 Task: Add an action where "Add follower is Current user" in Customer not responding.
Action: Mouse moved to (114, 438)
Screenshot: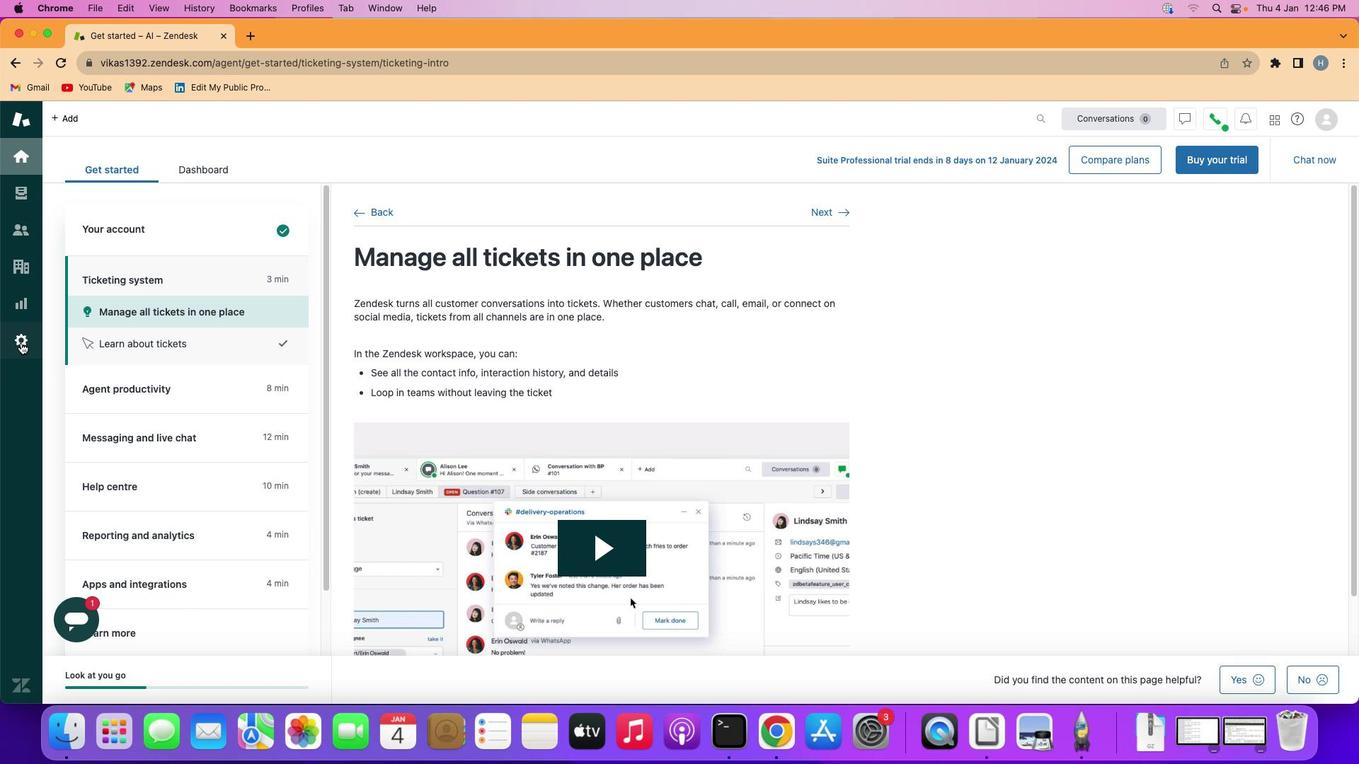 
Action: Mouse pressed left at (114, 438)
Screenshot: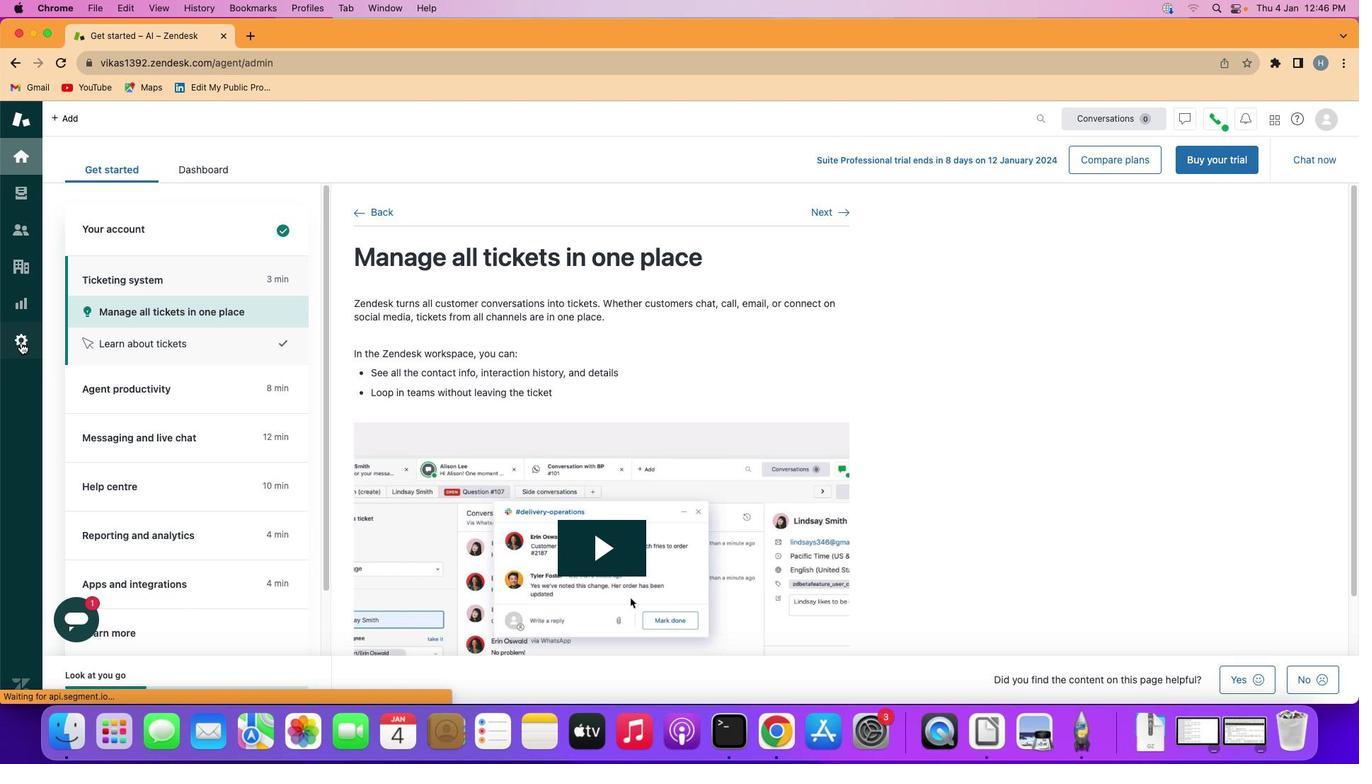 
Action: Mouse moved to (320, 499)
Screenshot: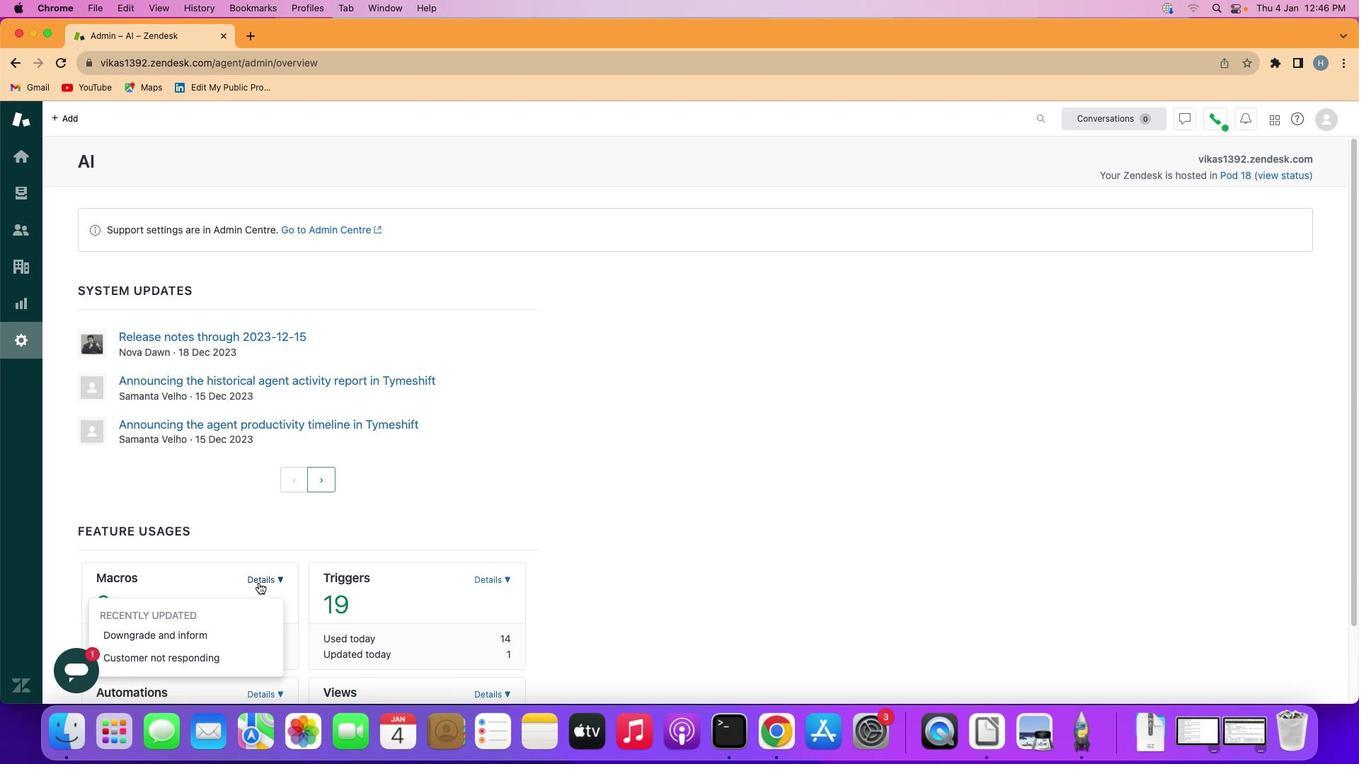 
Action: Mouse pressed left at (320, 499)
Screenshot: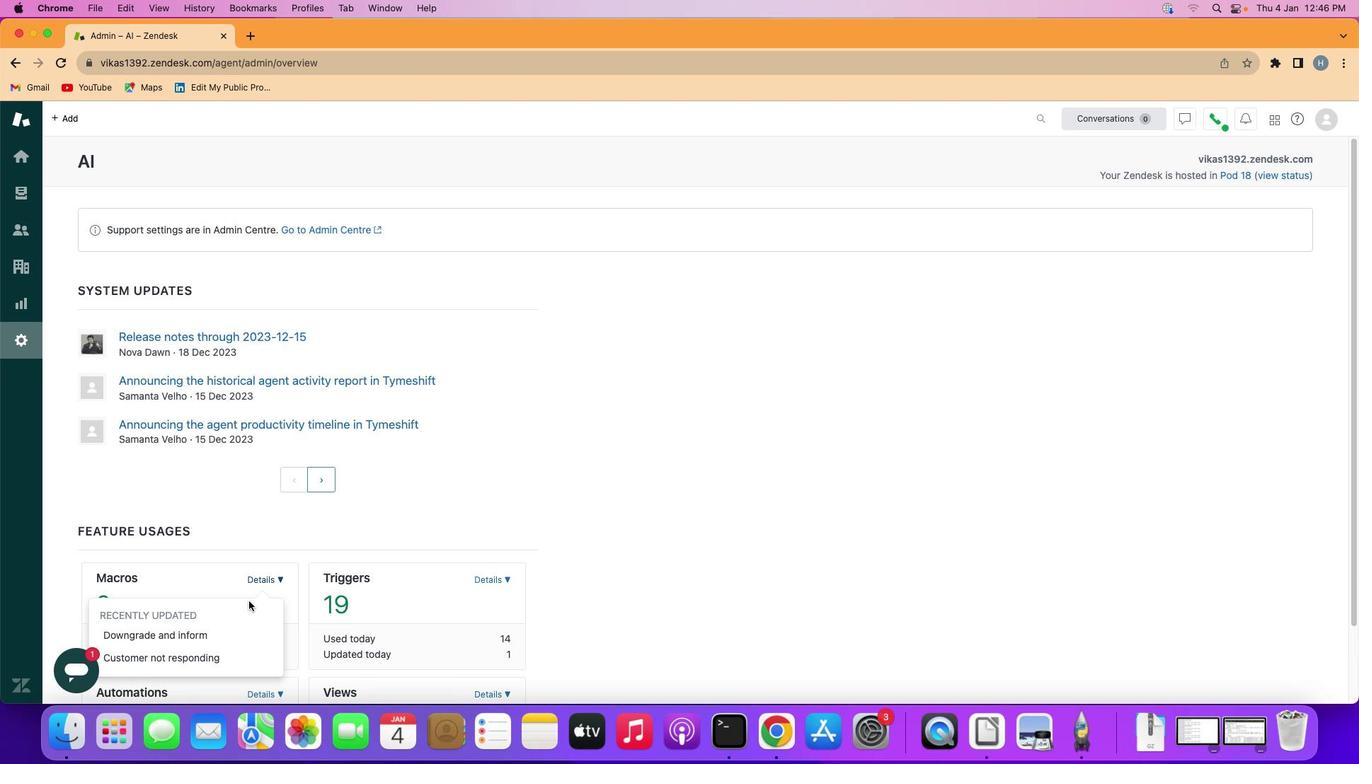 
Action: Mouse moved to (278, 519)
Screenshot: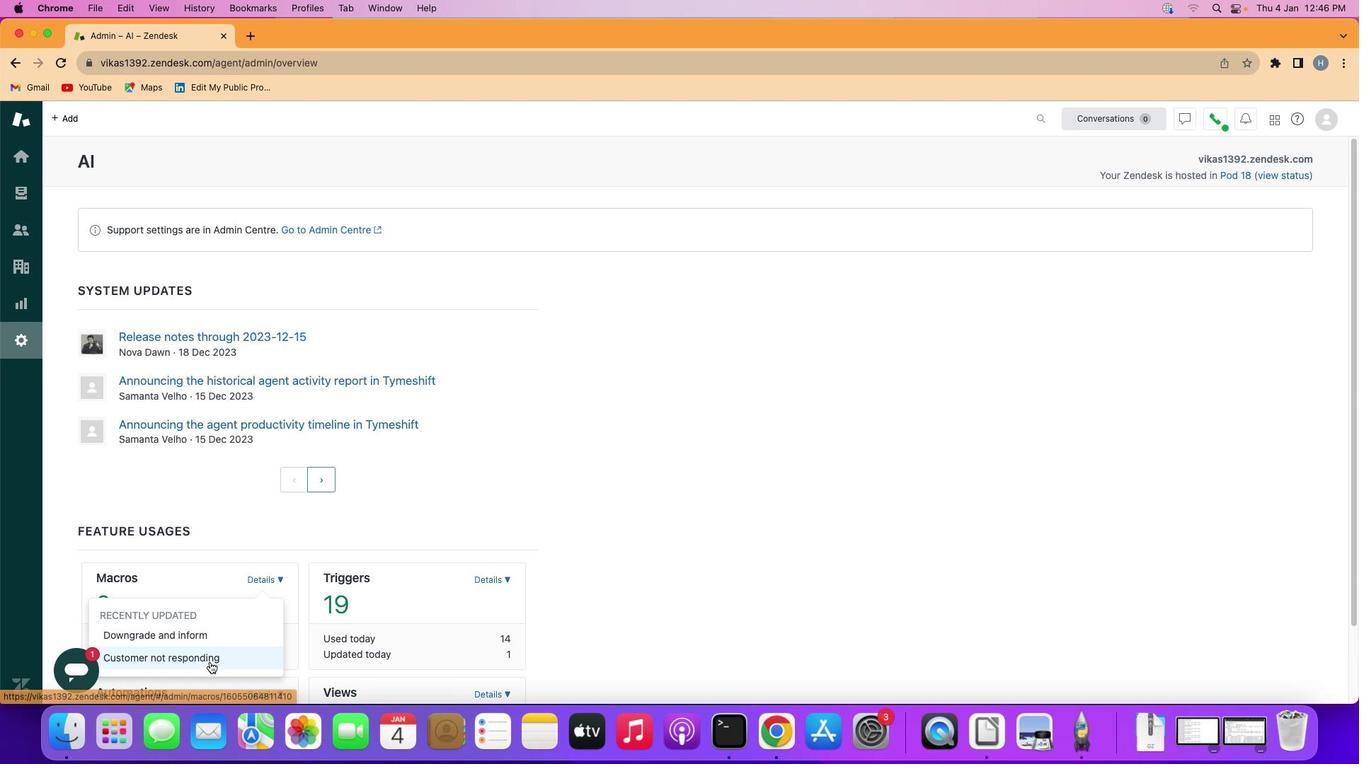 
Action: Mouse pressed left at (278, 519)
Screenshot: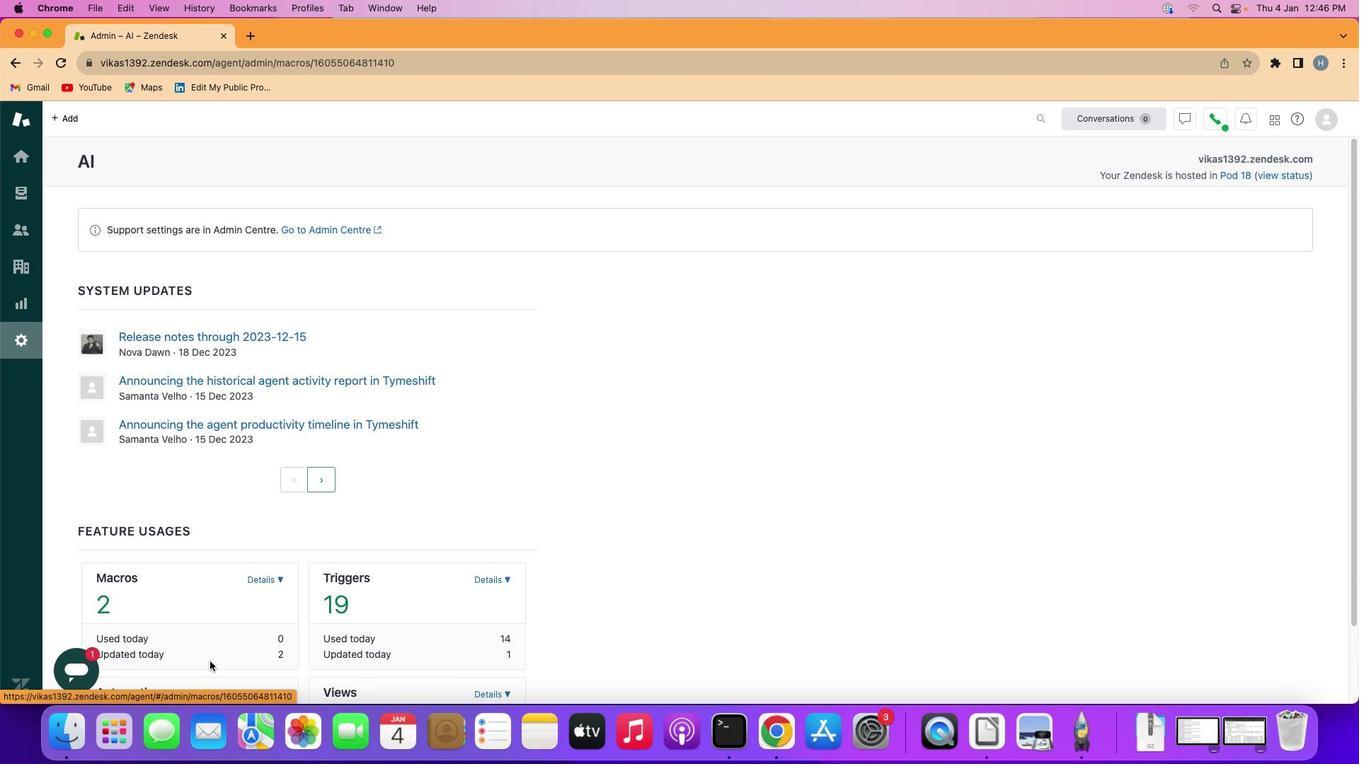 
Action: Mouse moved to (295, 483)
Screenshot: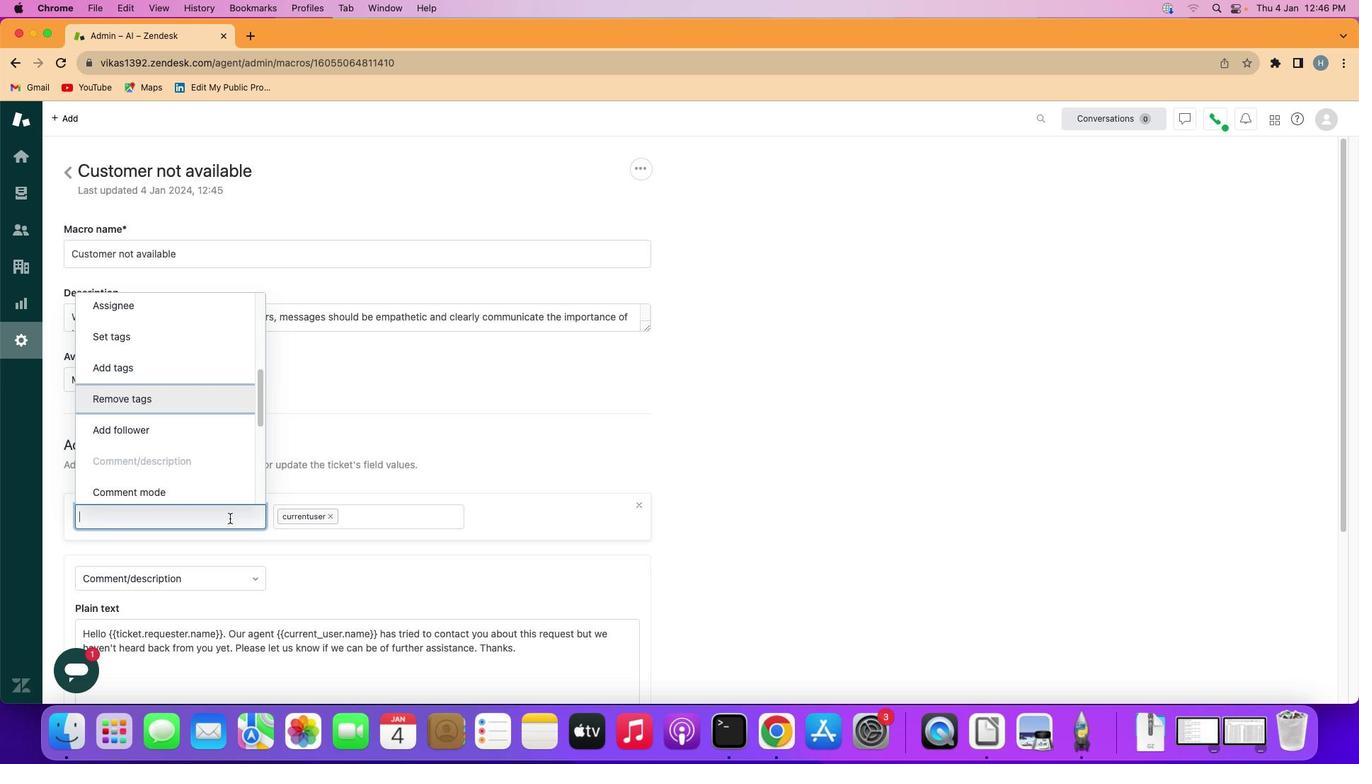 
Action: Mouse pressed left at (295, 483)
Screenshot: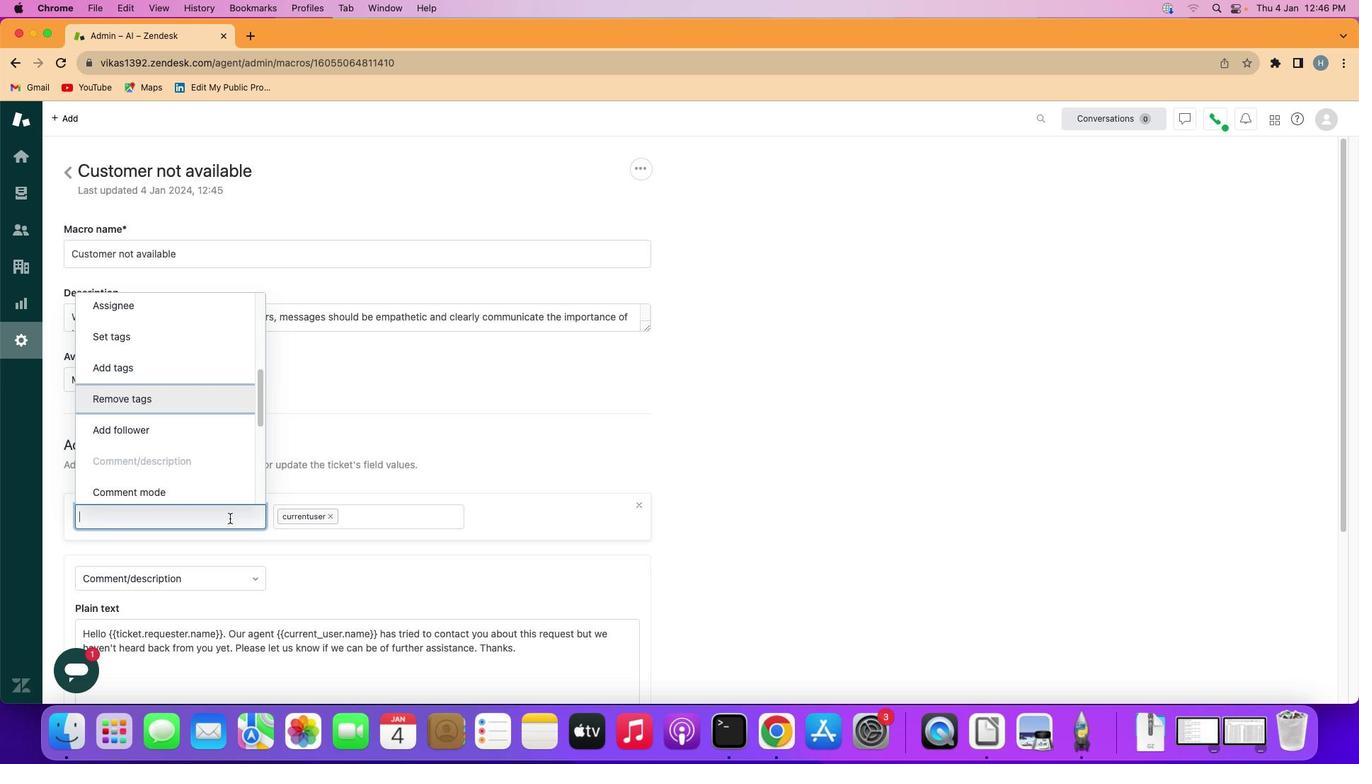 
Action: Mouse moved to (270, 460)
Screenshot: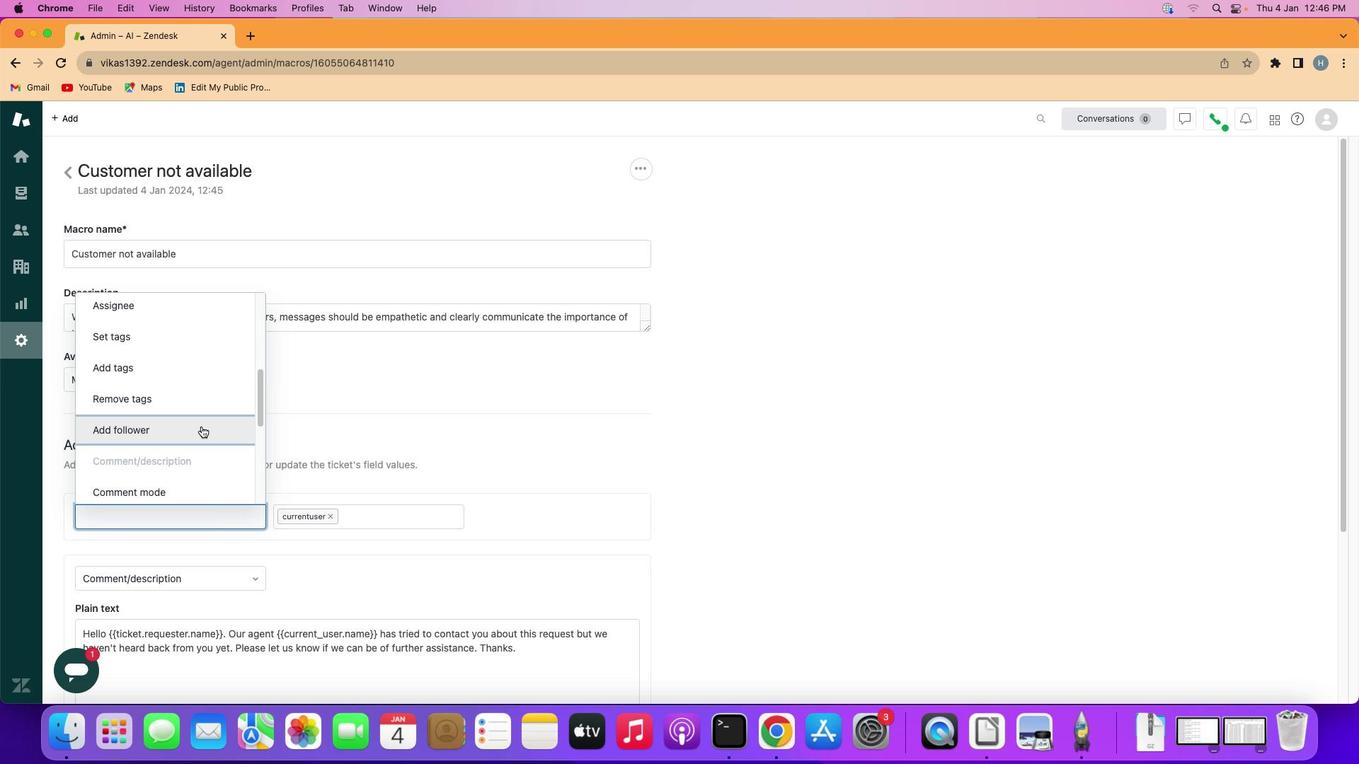 
Action: Mouse pressed left at (270, 460)
Screenshot: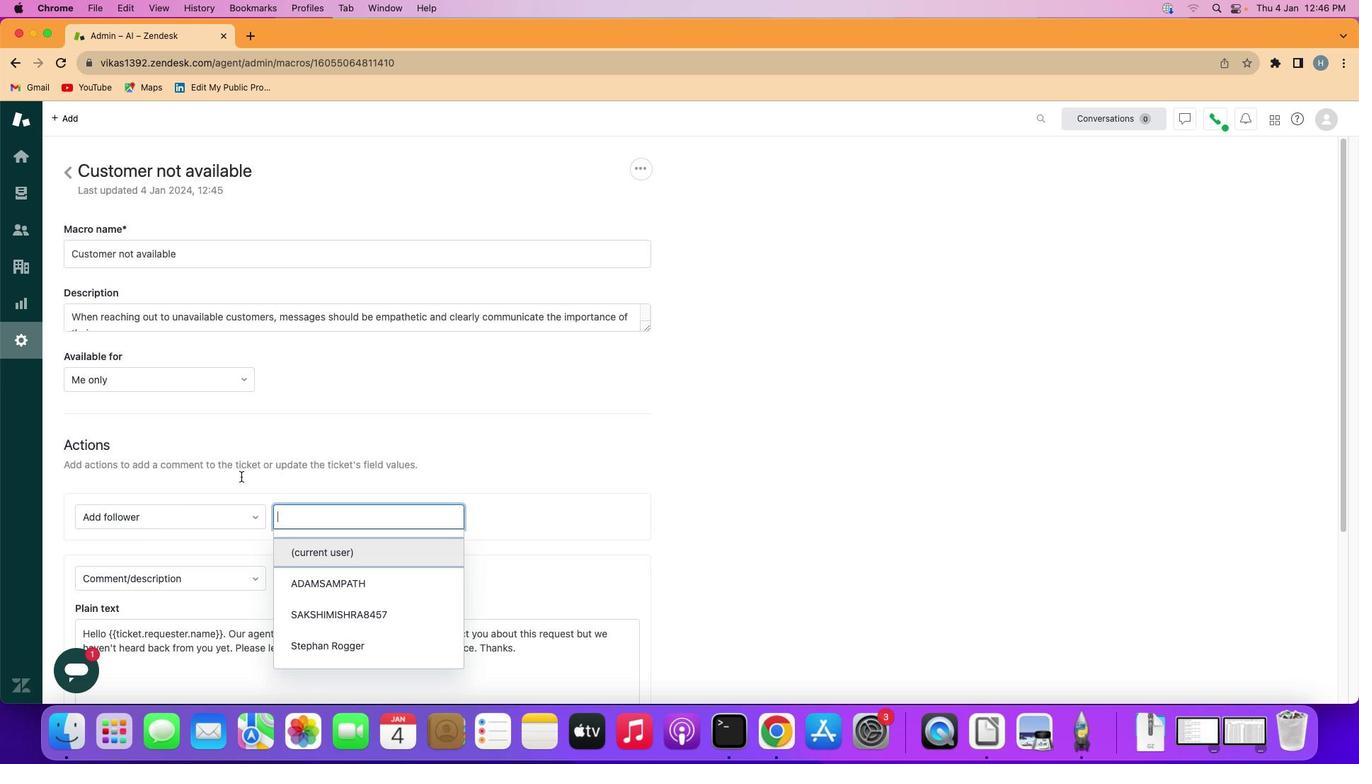 
Action: Mouse moved to (385, 490)
Screenshot: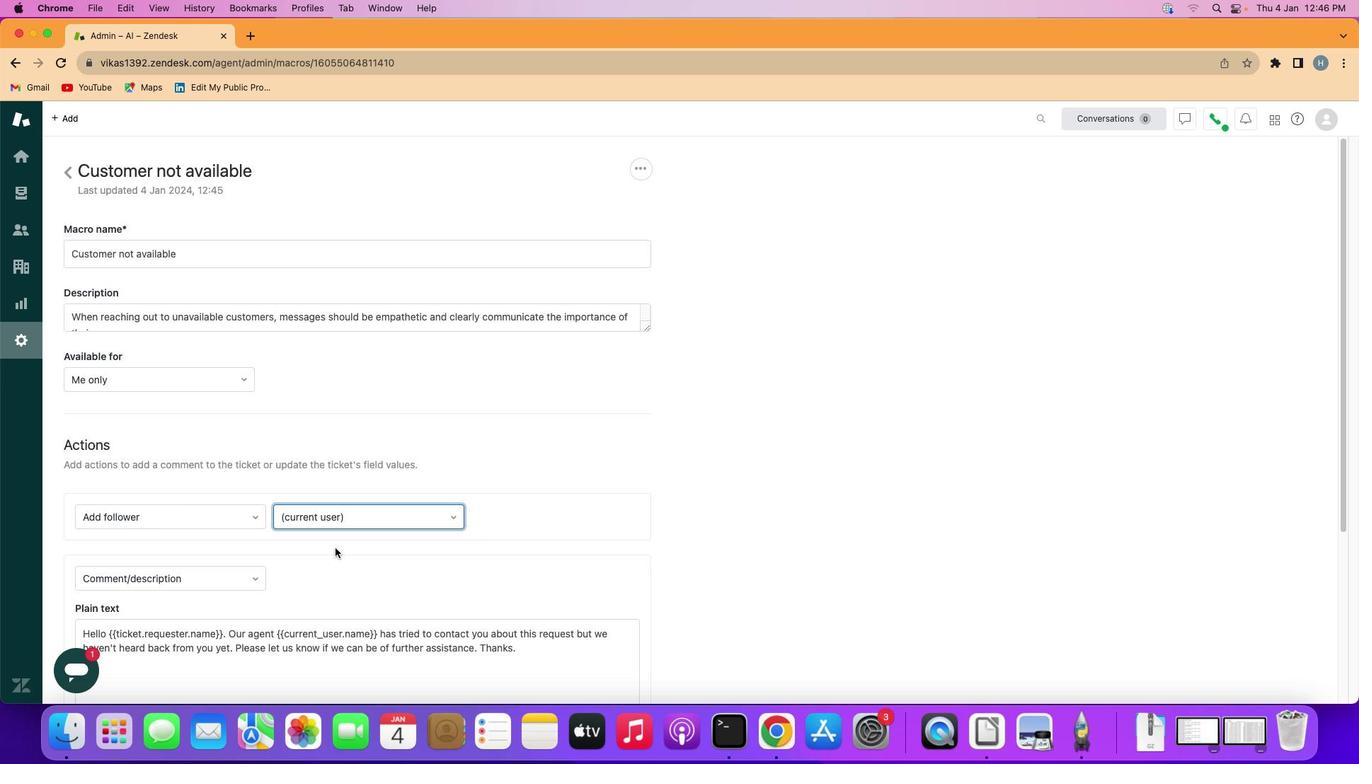 
Action: Mouse pressed left at (385, 490)
Screenshot: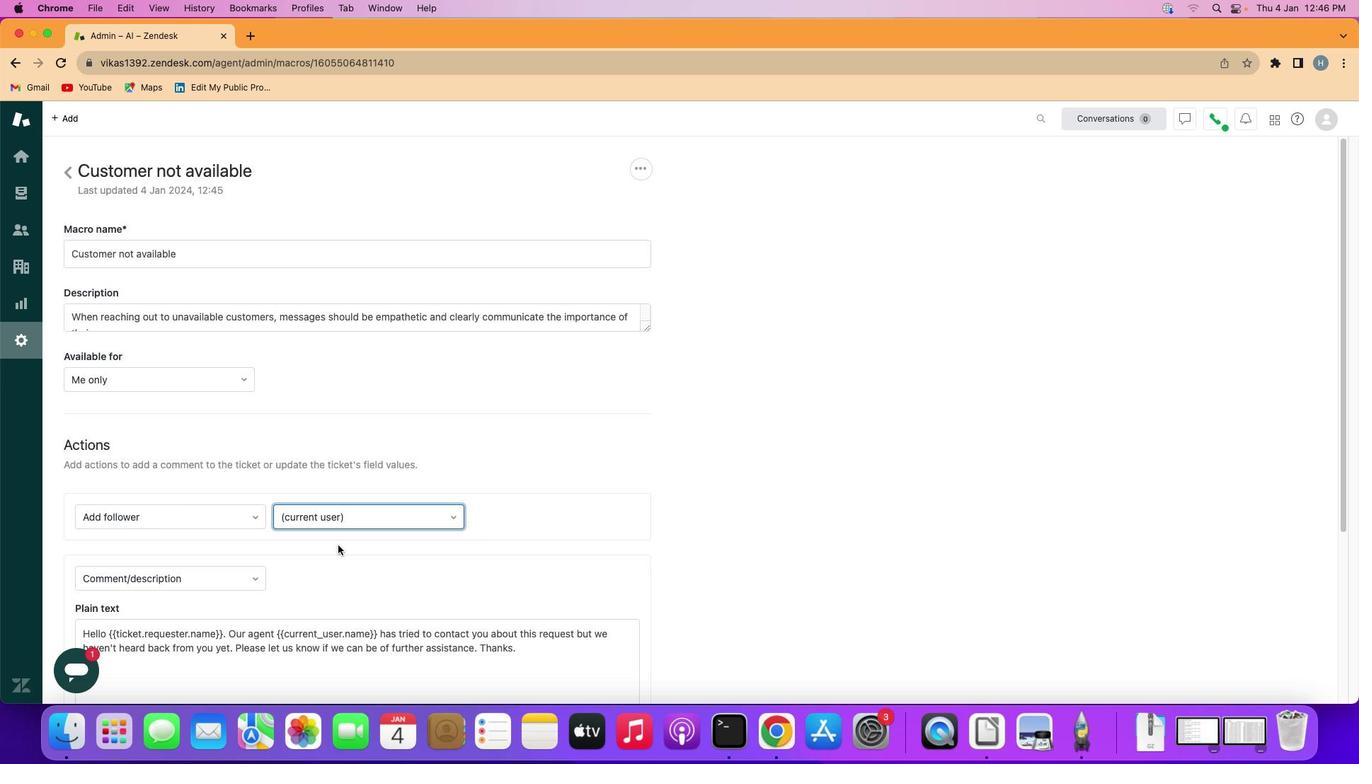 
Action: Mouse moved to (535, 507)
Screenshot: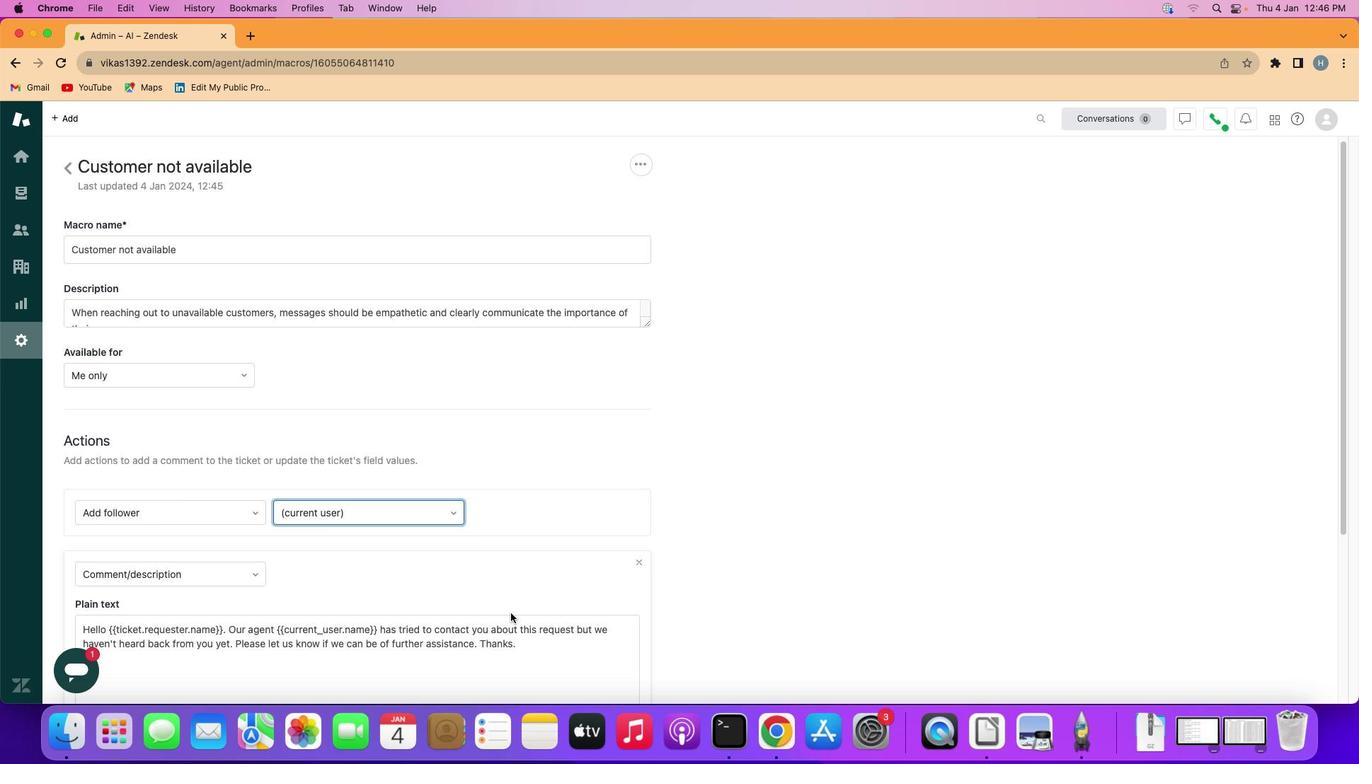 
Action: Mouse scrolled (535, 507) with delta (97, 351)
Screenshot: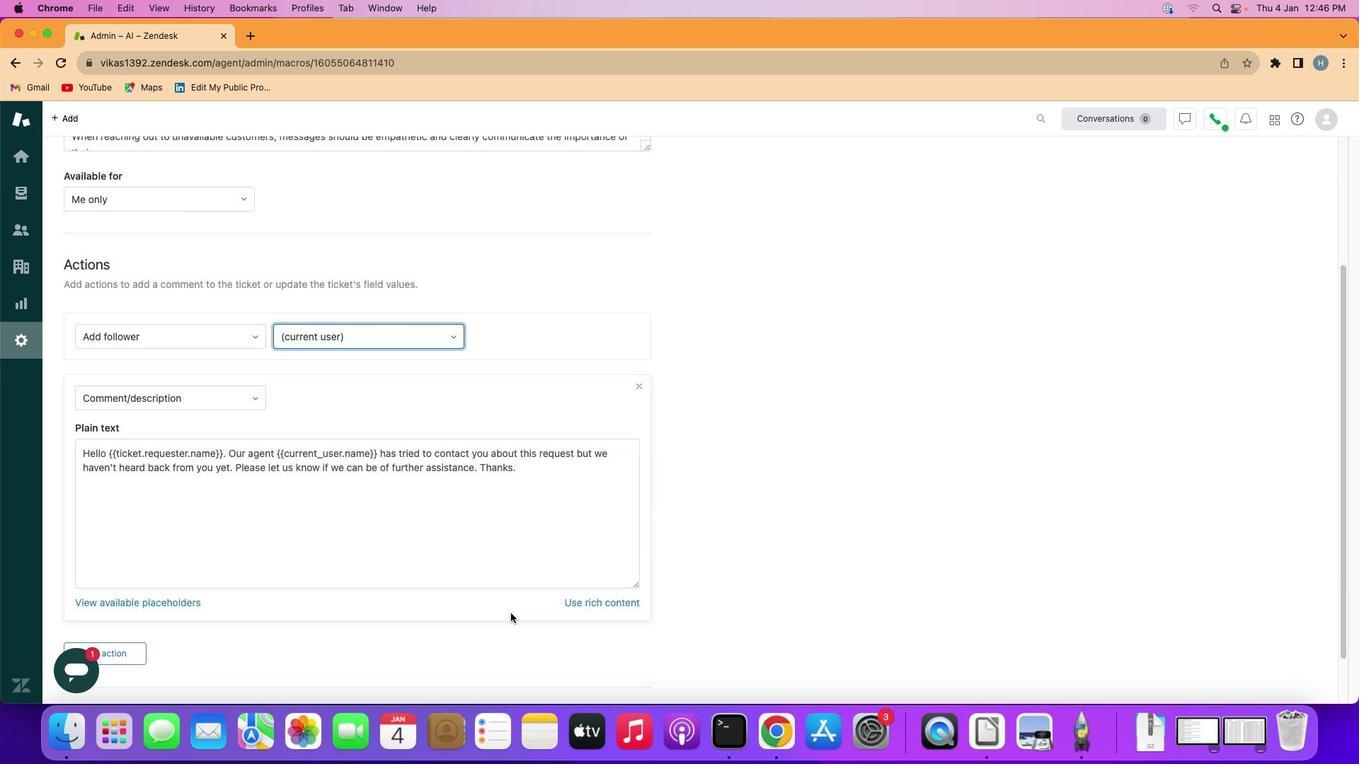 
Action: Mouse scrolled (535, 507) with delta (97, 351)
Screenshot: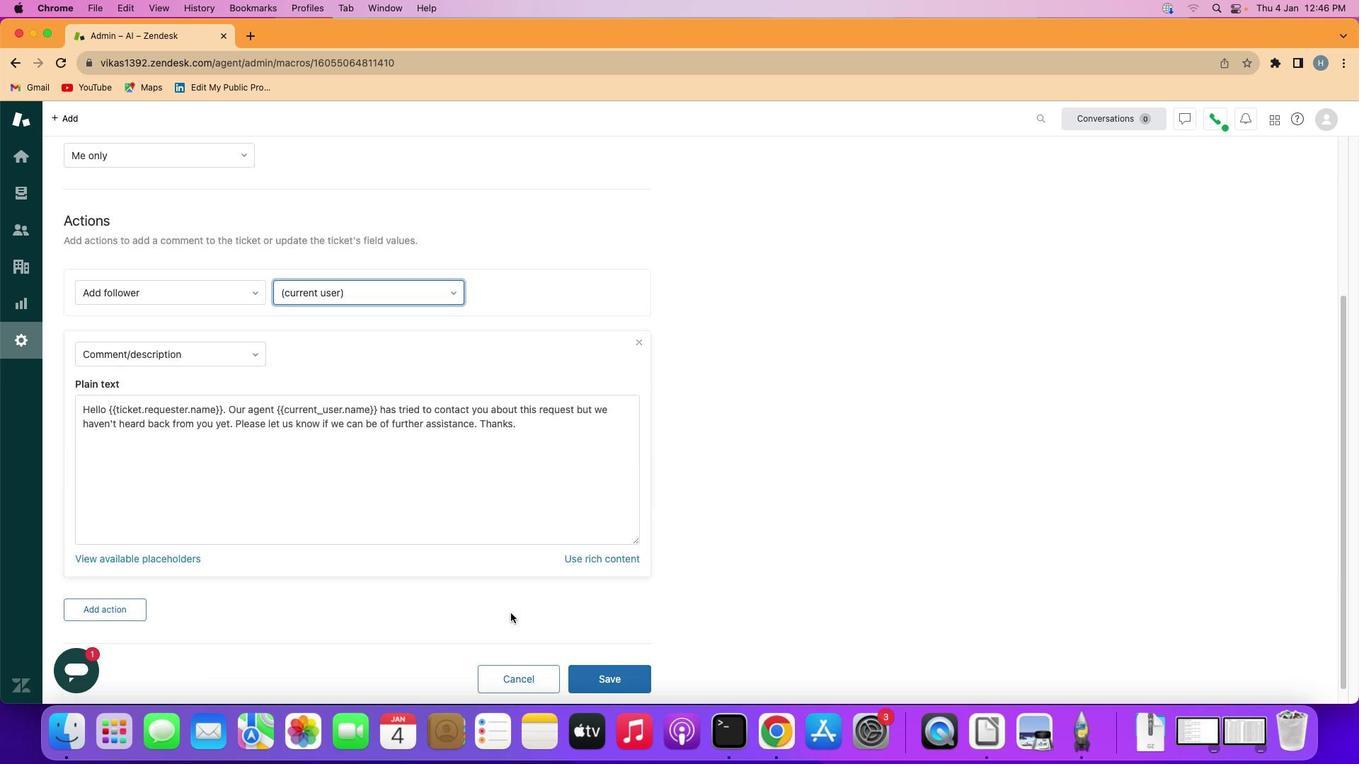 
Action: Mouse scrolled (535, 507) with delta (97, 350)
Screenshot: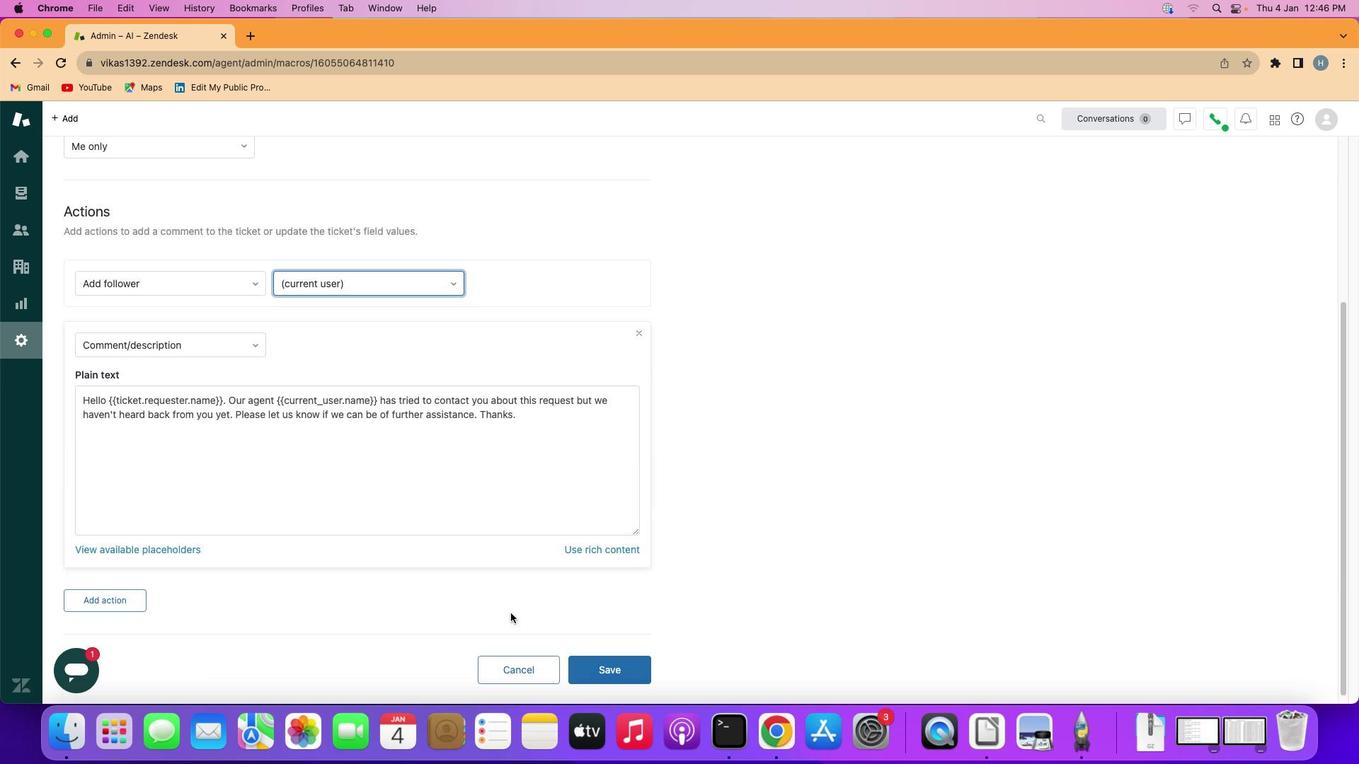 
Action: Mouse scrolled (535, 507) with delta (97, 350)
Screenshot: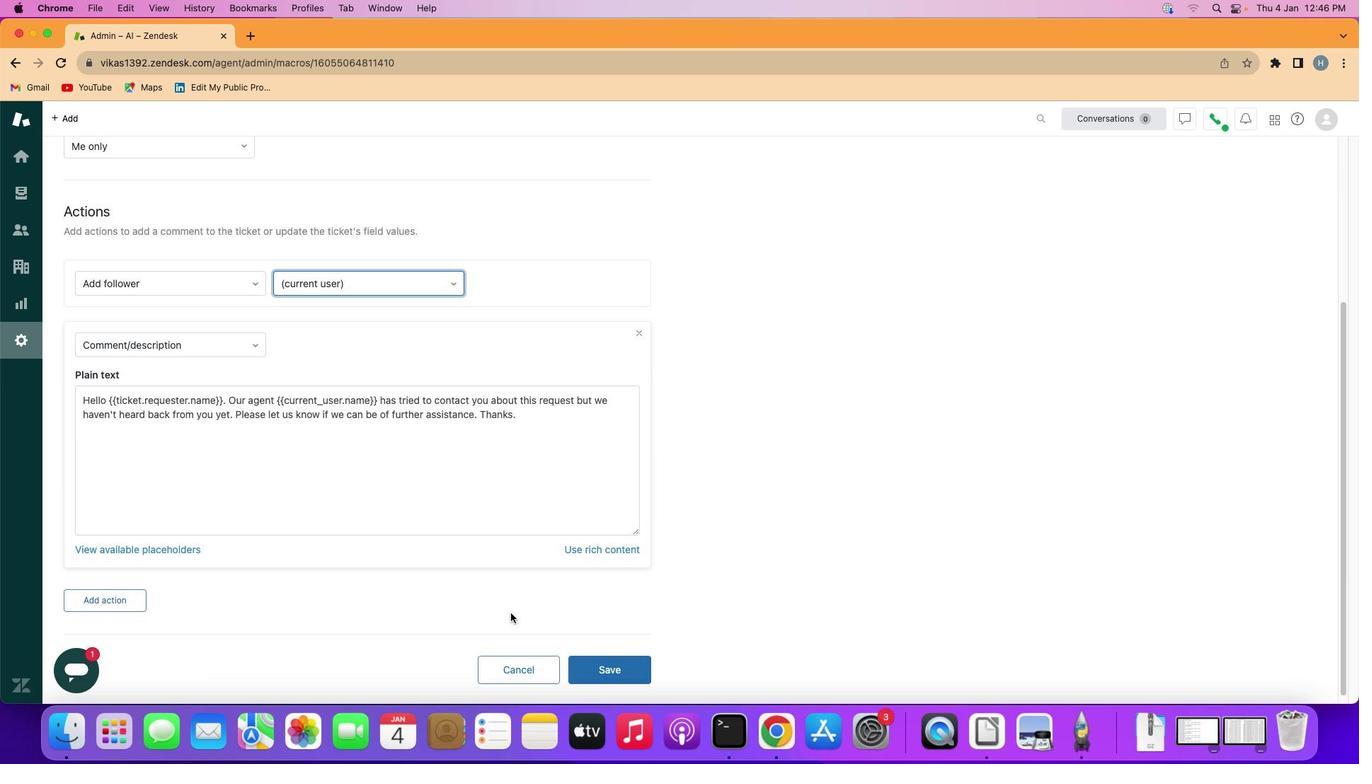 
Action: Mouse scrolled (535, 507) with delta (97, 351)
Screenshot: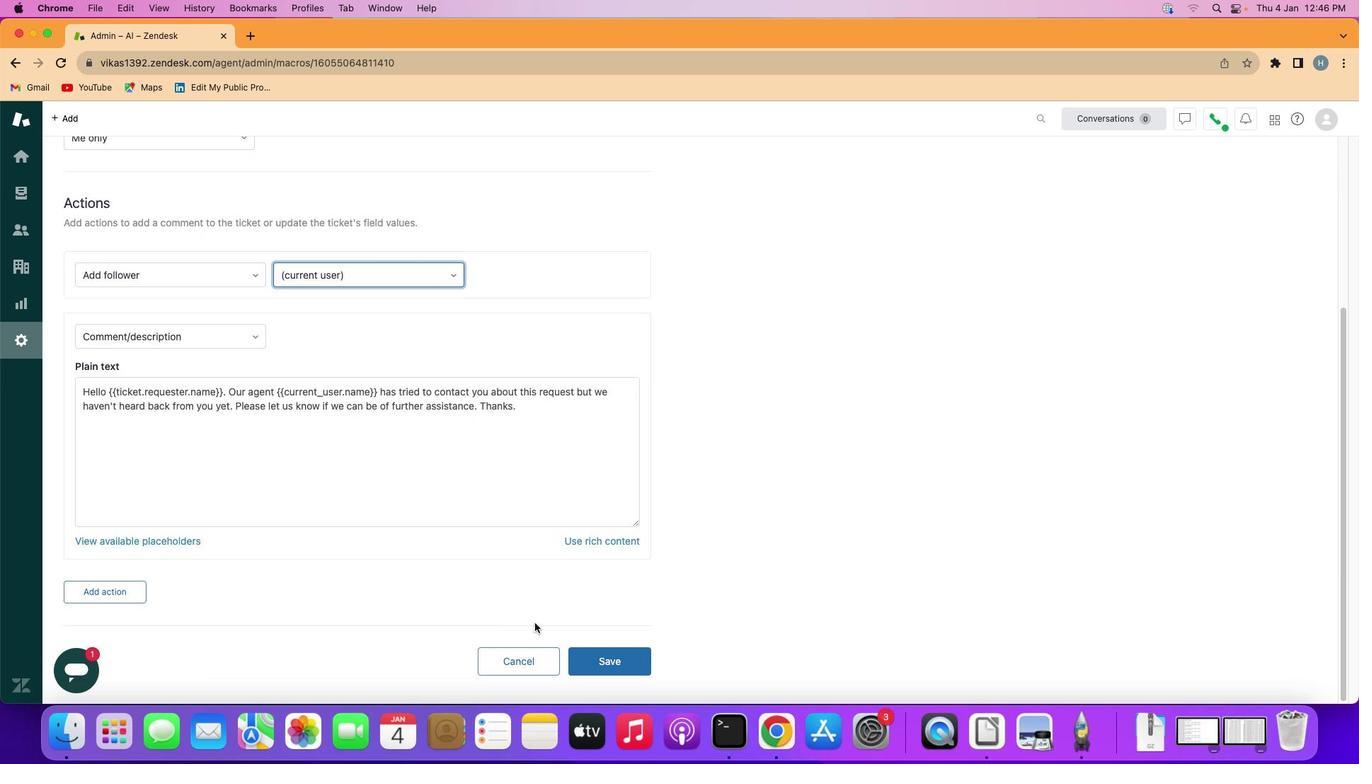 
Action: Mouse scrolled (535, 507) with delta (97, 351)
Screenshot: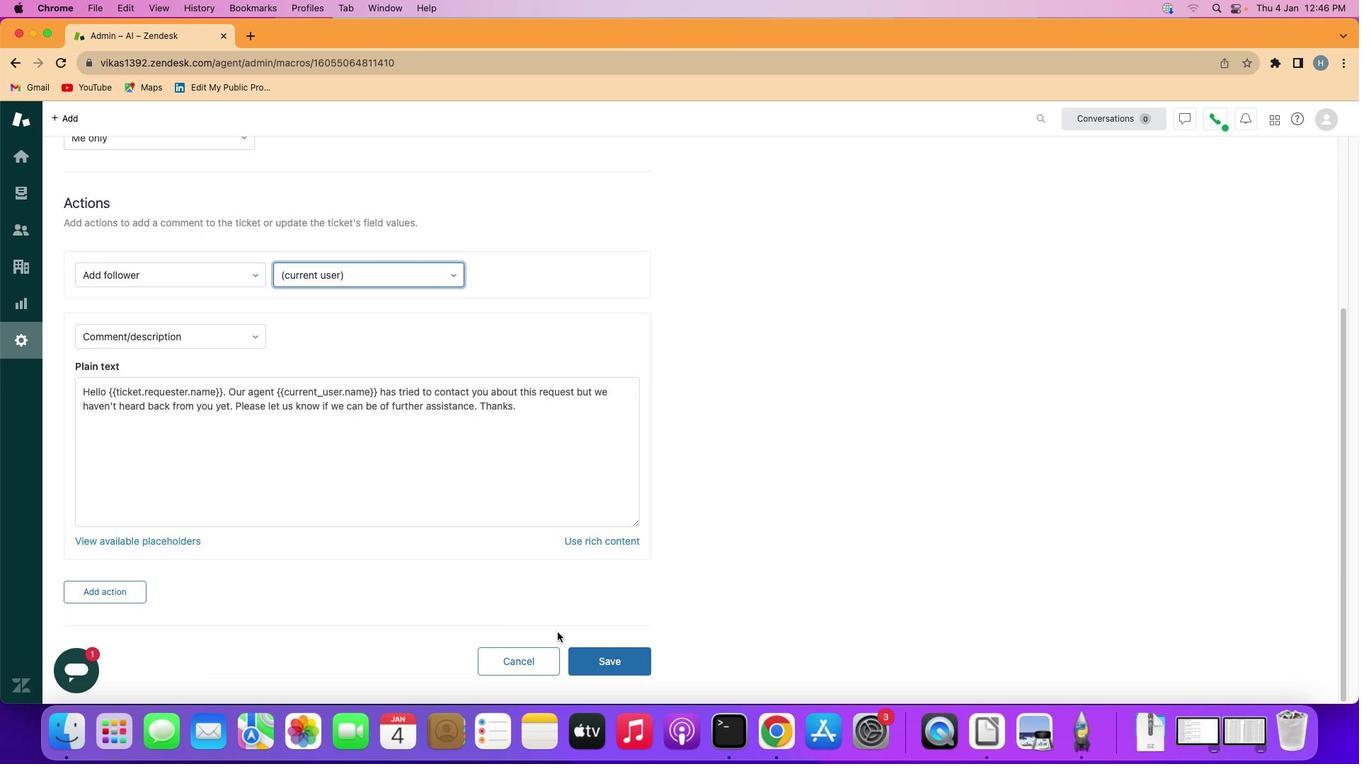 
Action: Mouse scrolled (535, 507) with delta (97, 350)
Screenshot: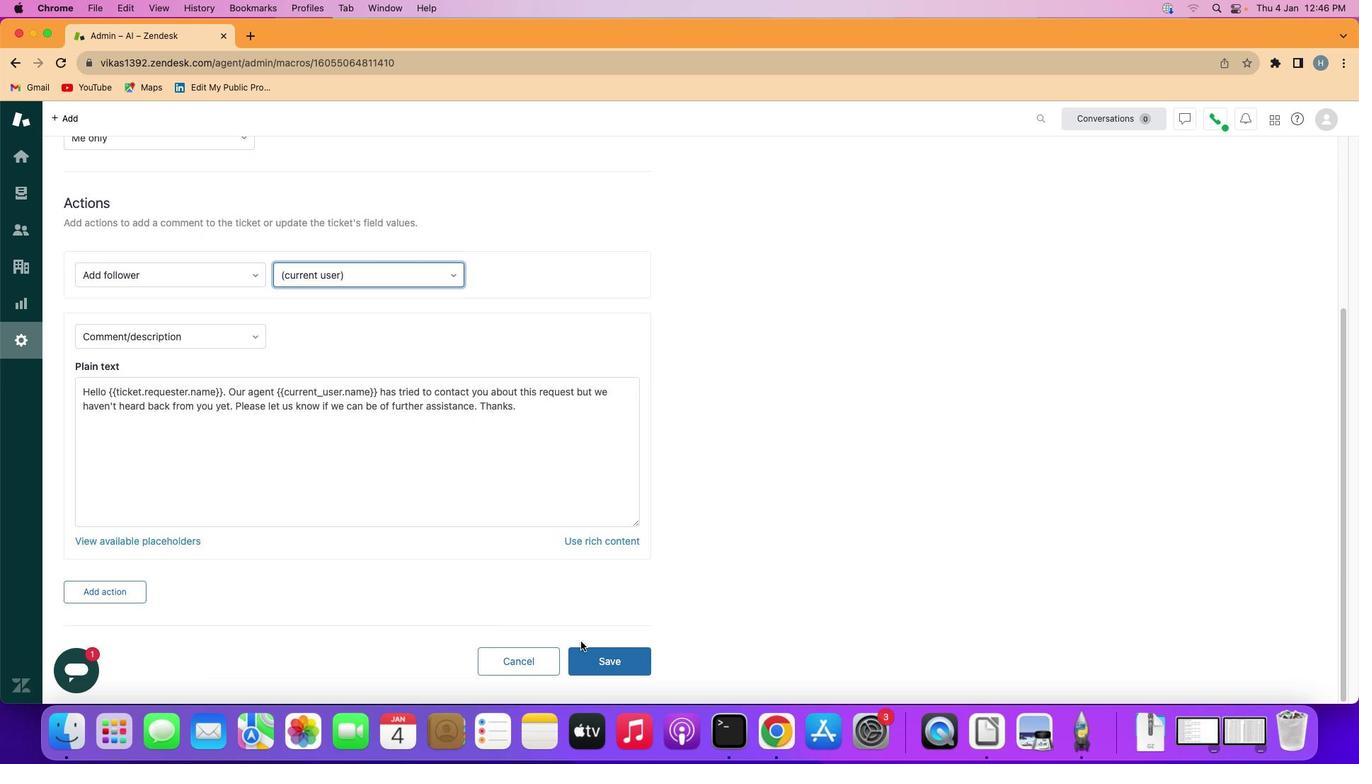 
Action: Mouse scrolled (535, 507) with delta (97, 350)
Screenshot: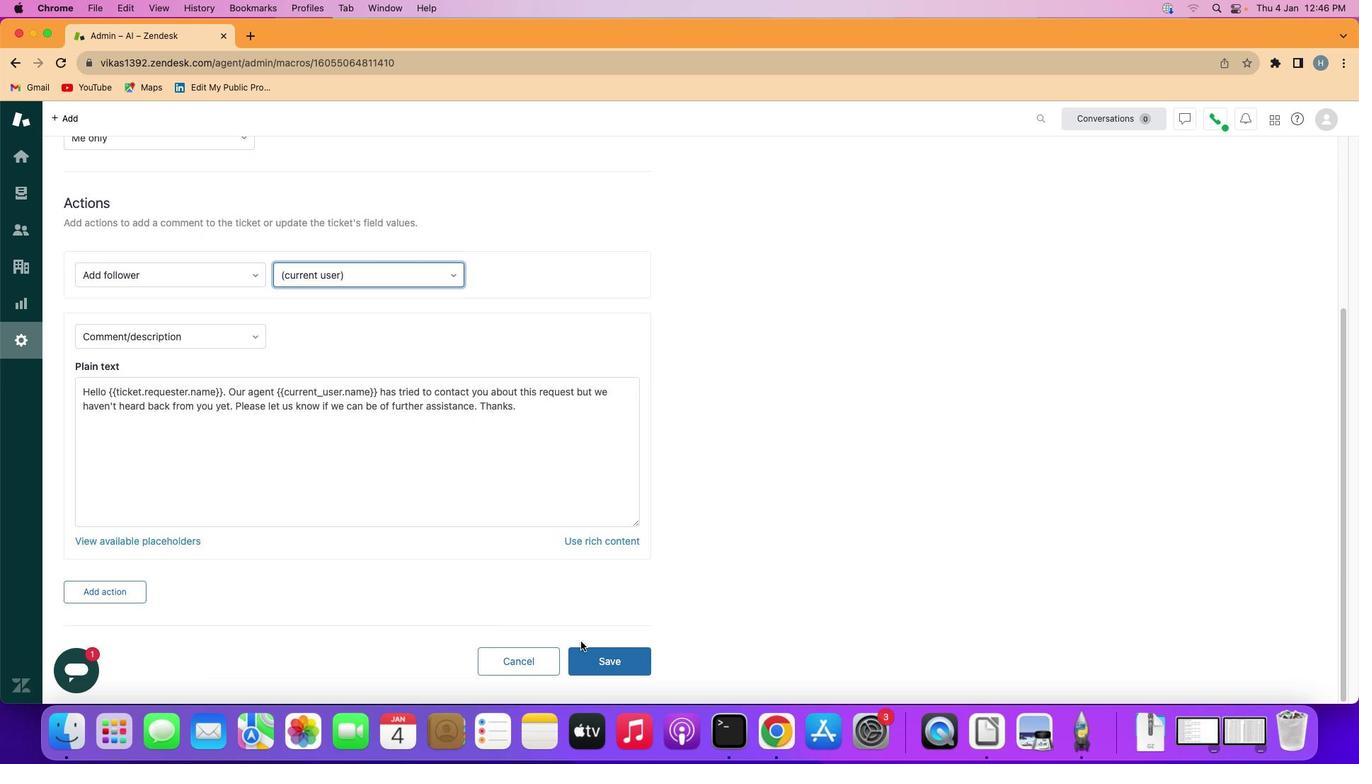 
Action: Mouse moved to (617, 519)
Screenshot: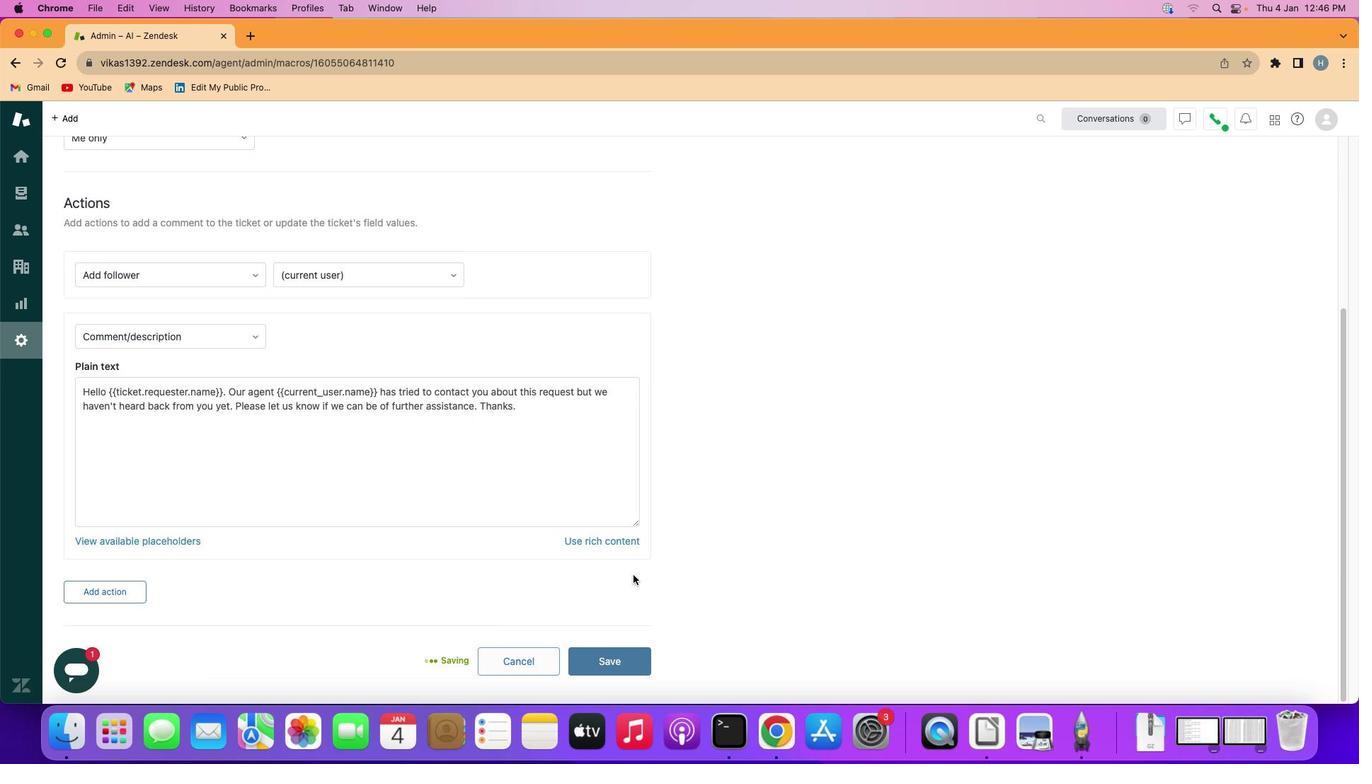 
Action: Mouse pressed left at (617, 519)
Screenshot: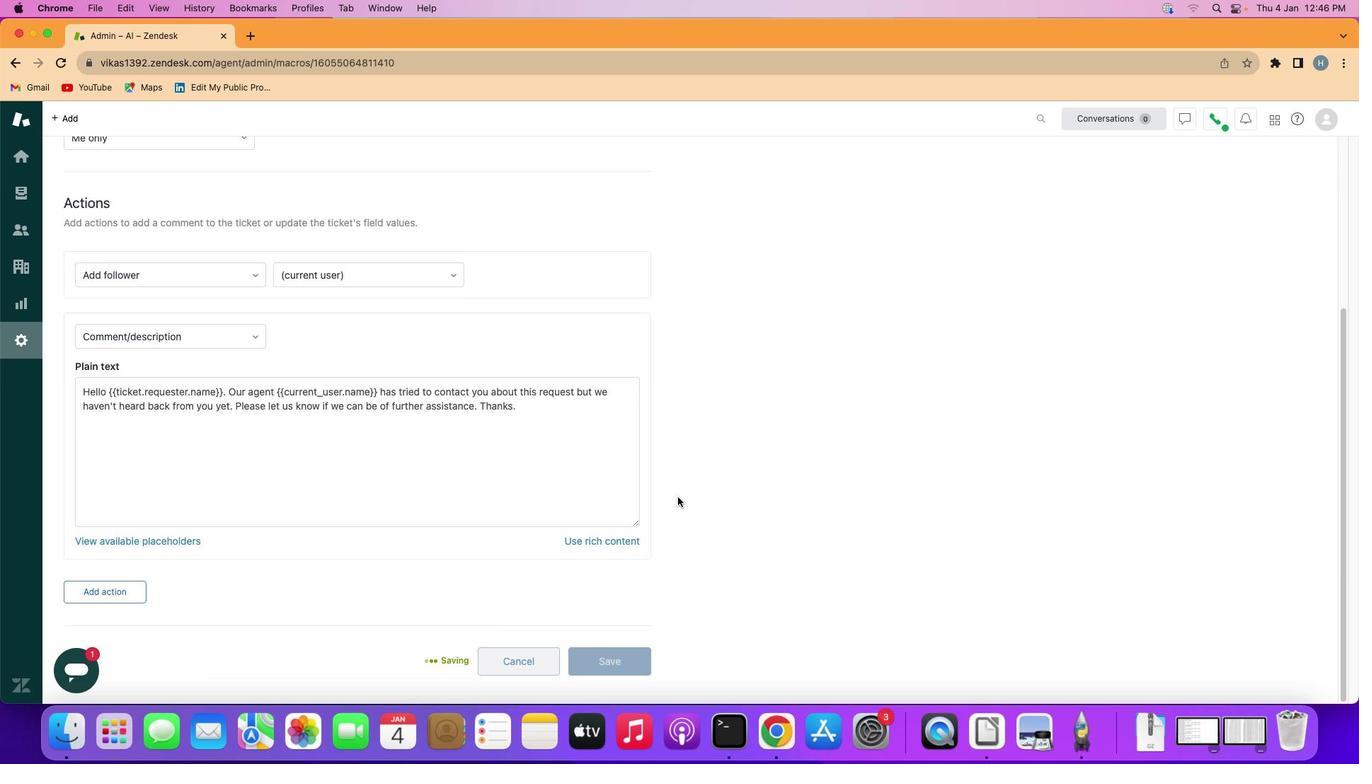 
Action: Mouse moved to (690, 472)
Screenshot: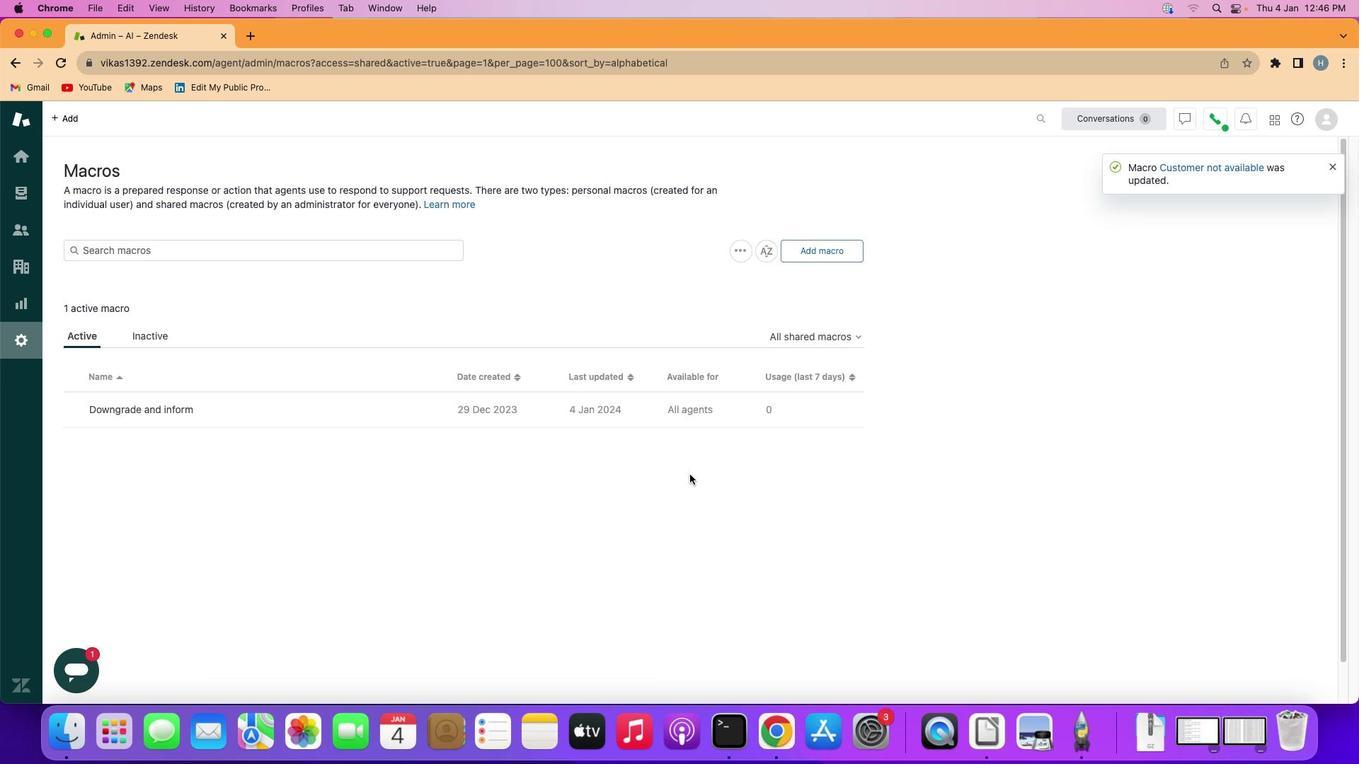 
